 Task: Check the average views per listing of stainless steel appliances in the last 5 years.
Action: Mouse moved to (1071, 266)
Screenshot: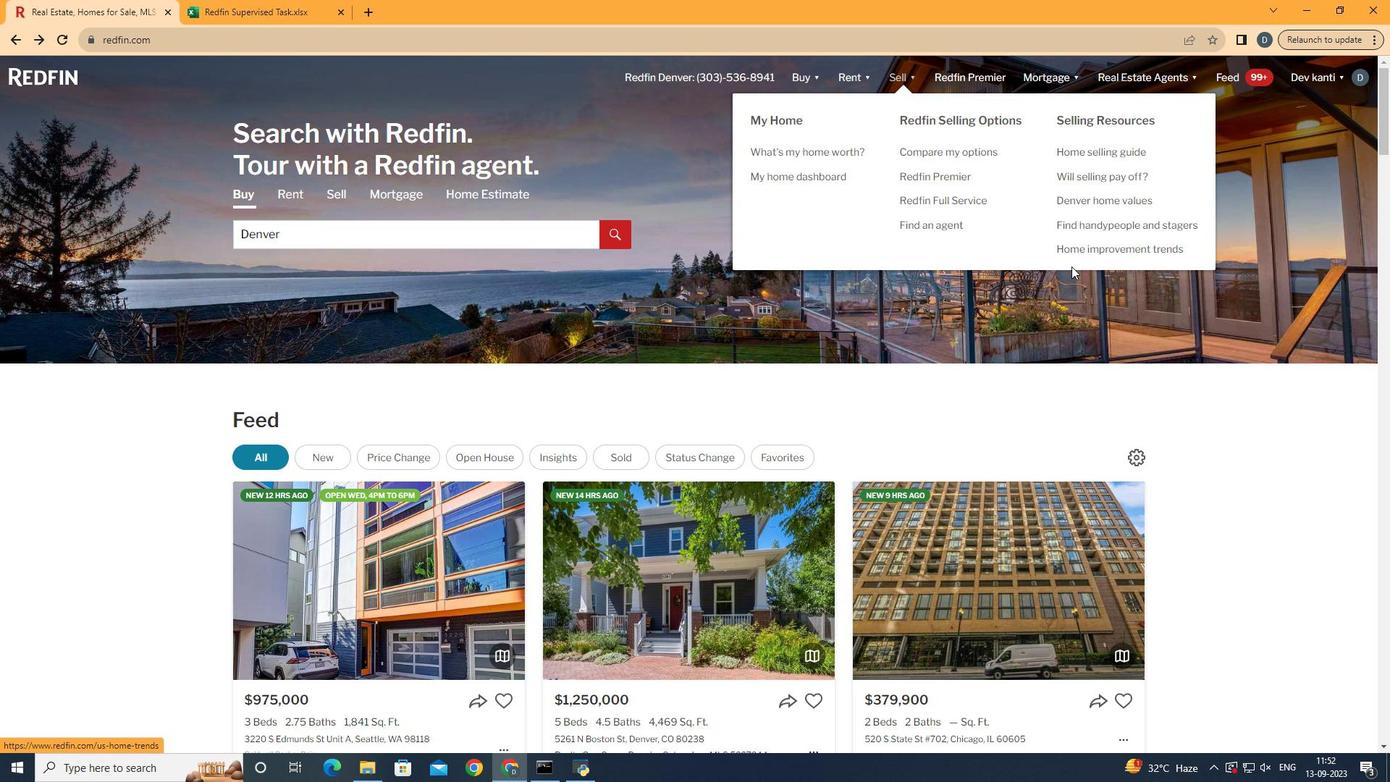 
Action: Mouse pressed left at (1071, 266)
Screenshot: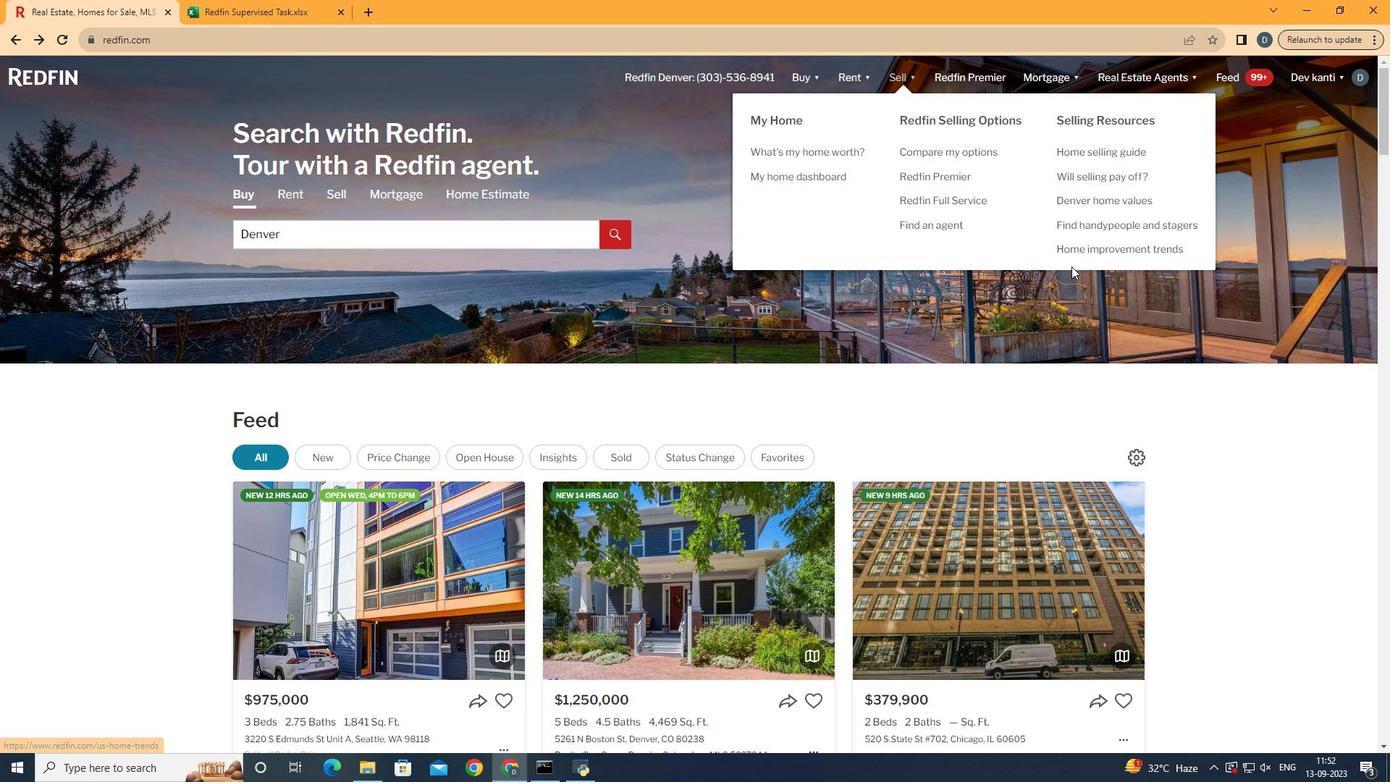 
Action: Mouse moved to (1088, 254)
Screenshot: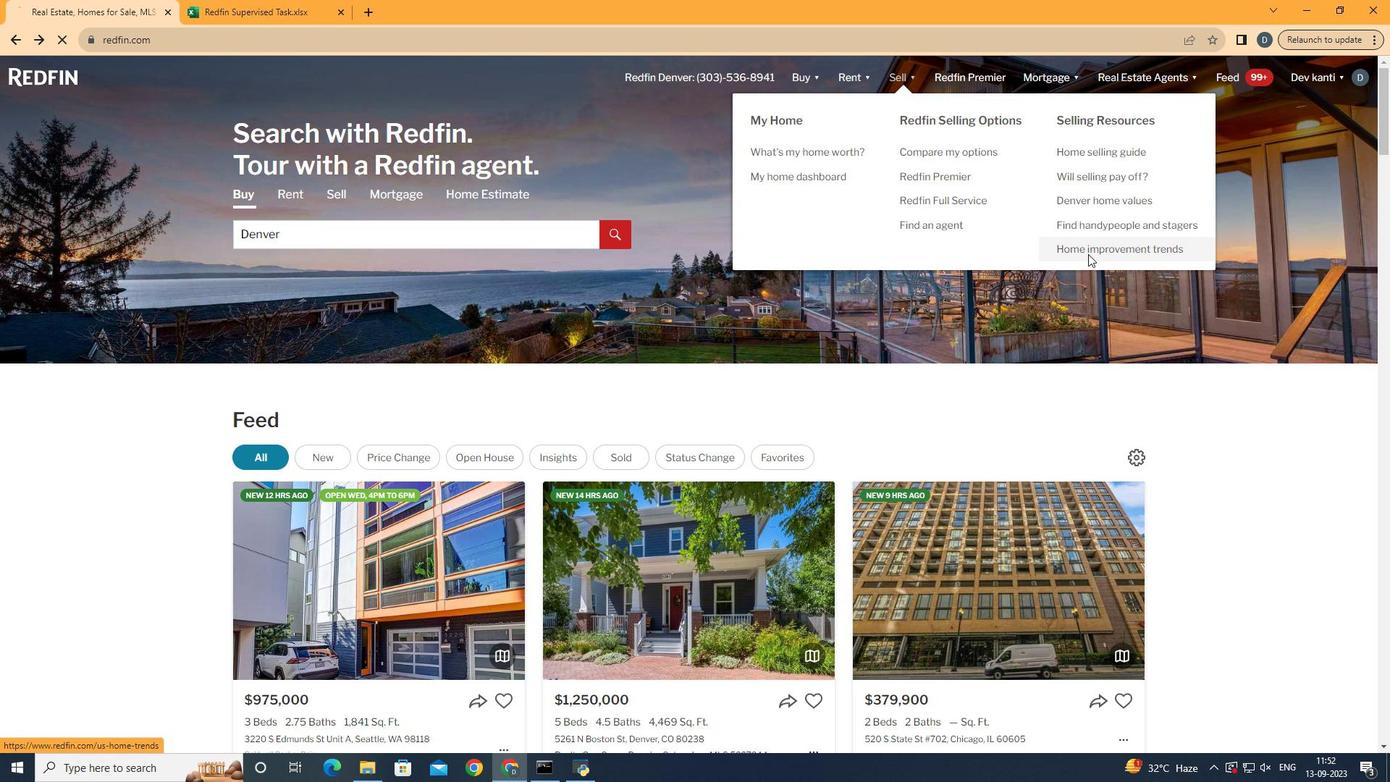 
Action: Mouse pressed left at (1088, 254)
Screenshot: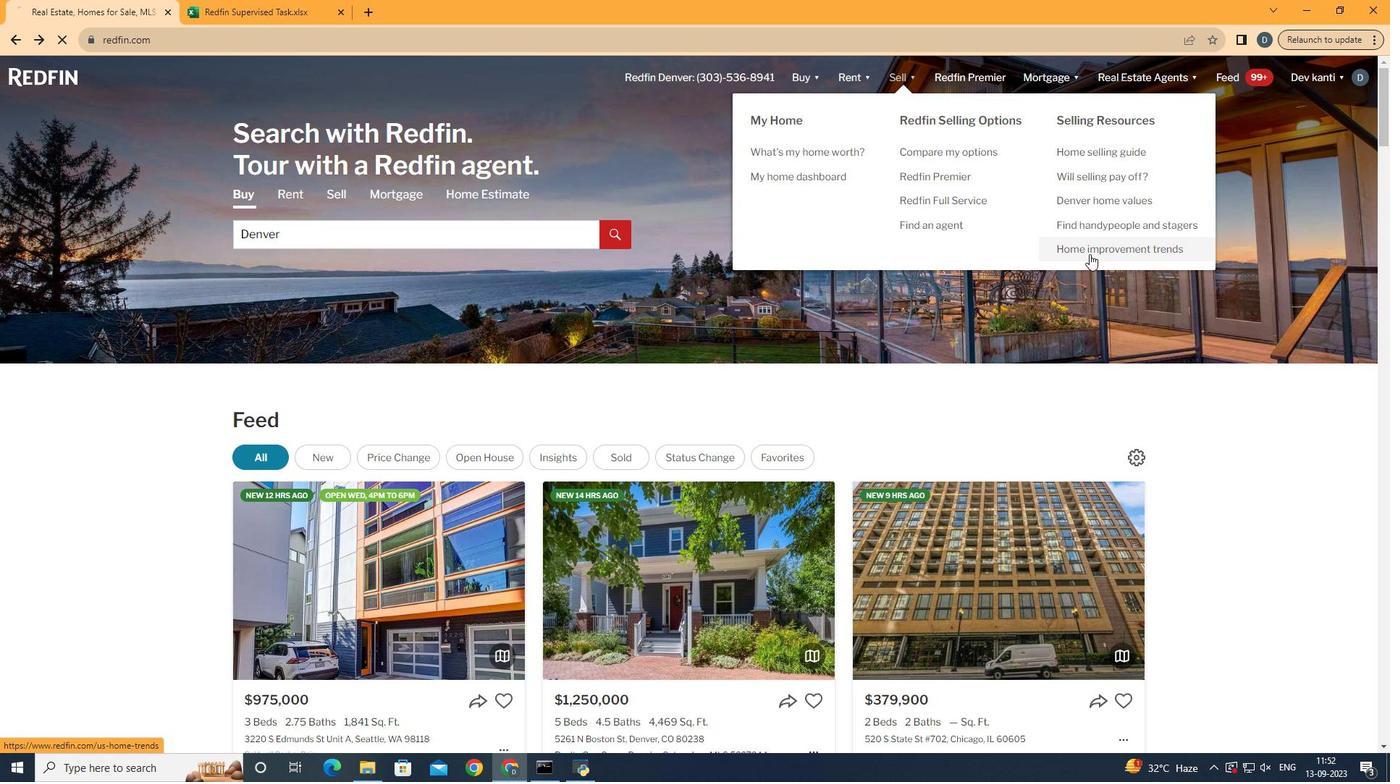 
Action: Mouse moved to (367, 275)
Screenshot: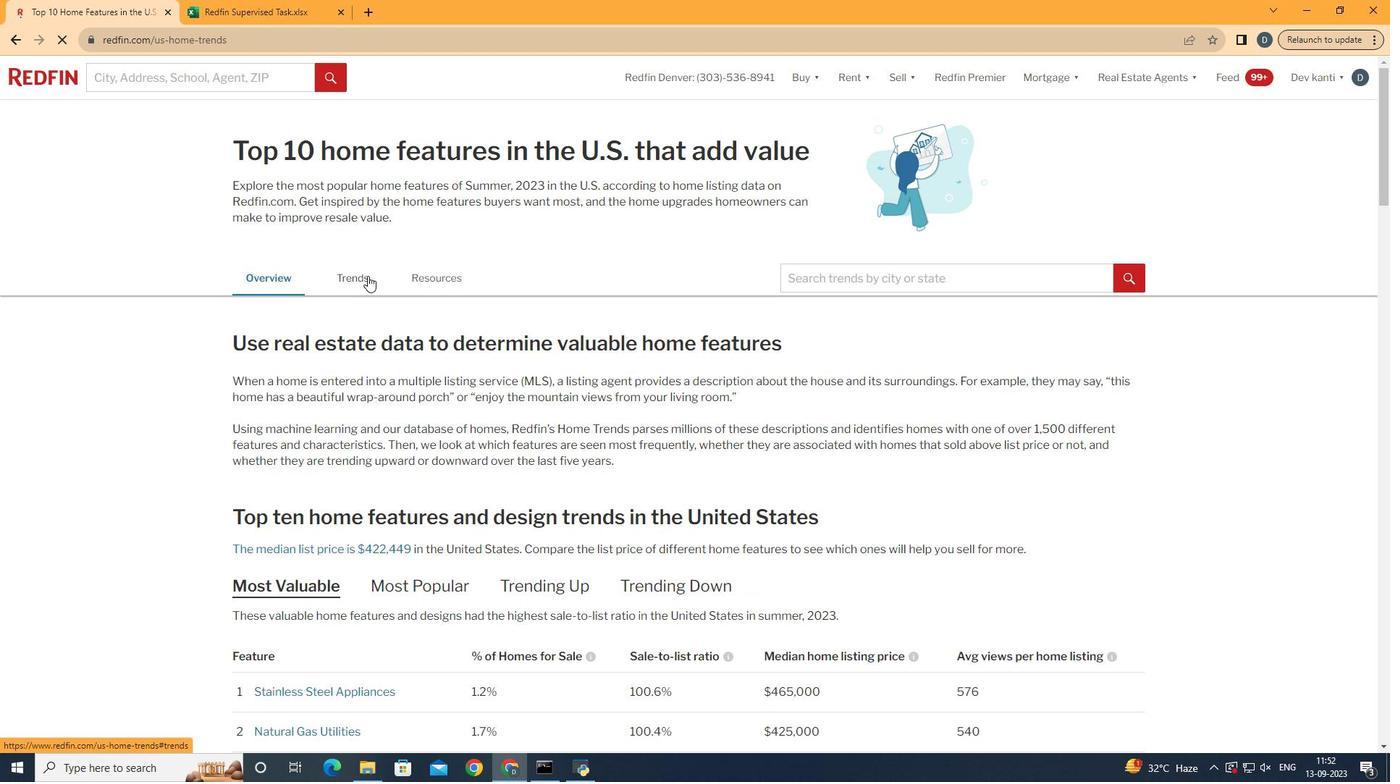 
Action: Mouse pressed left at (367, 275)
Screenshot: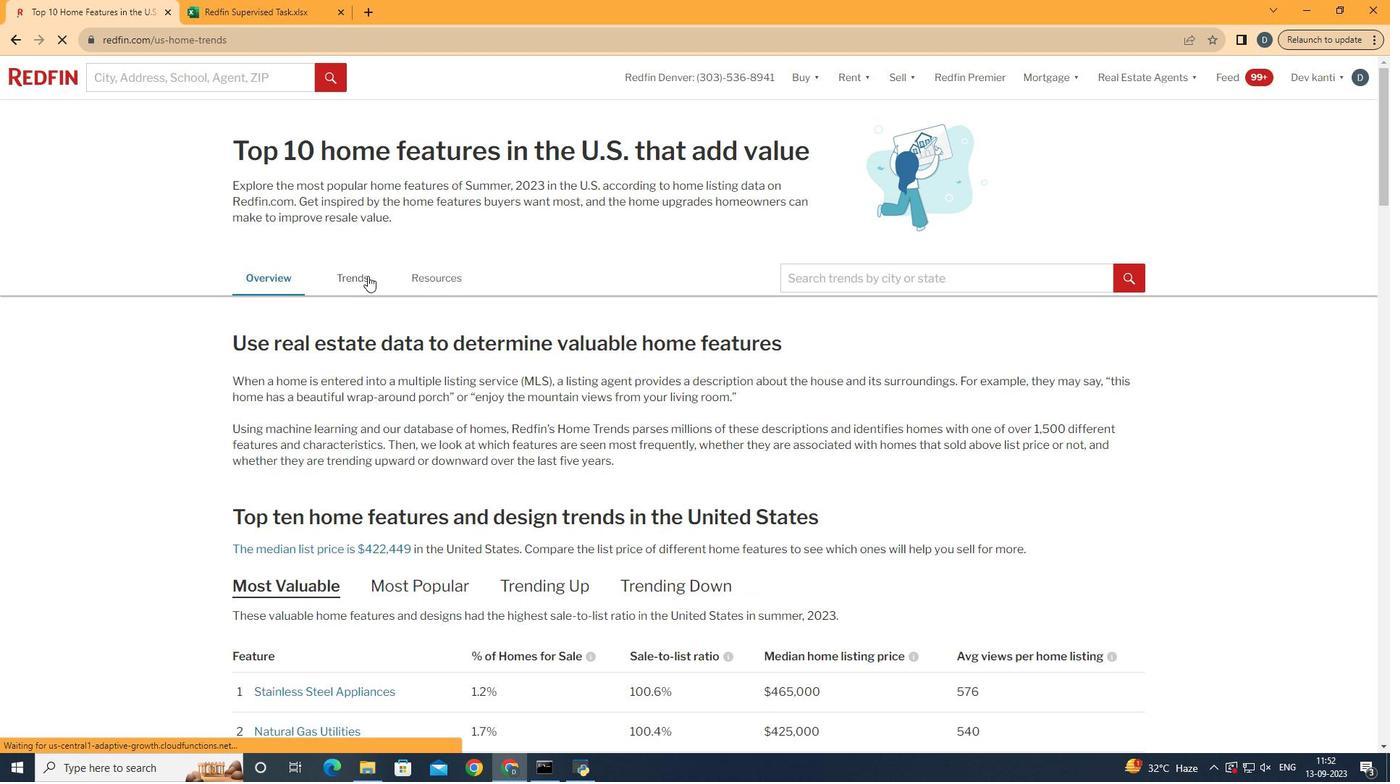 
Action: Mouse moved to (464, 393)
Screenshot: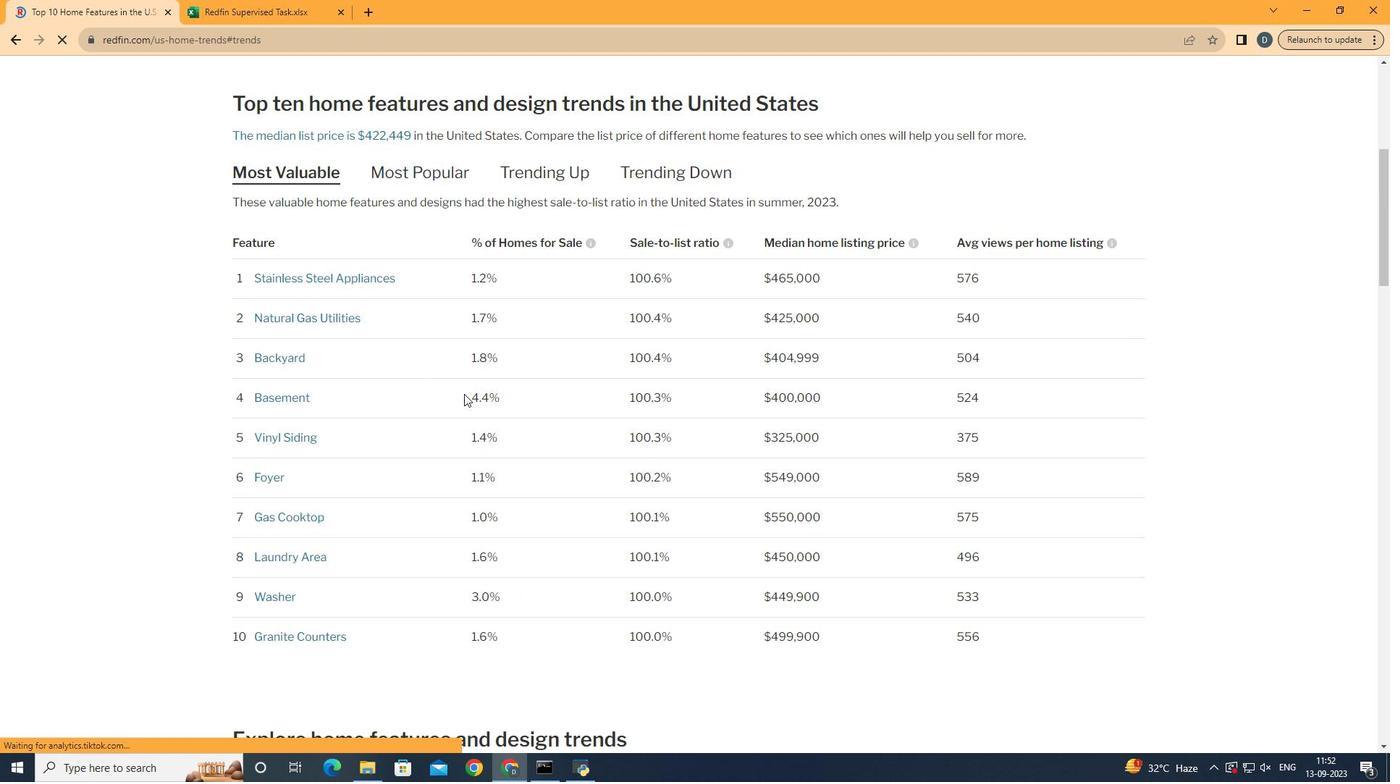 
Action: Mouse scrolled (464, 393) with delta (0, 0)
Screenshot: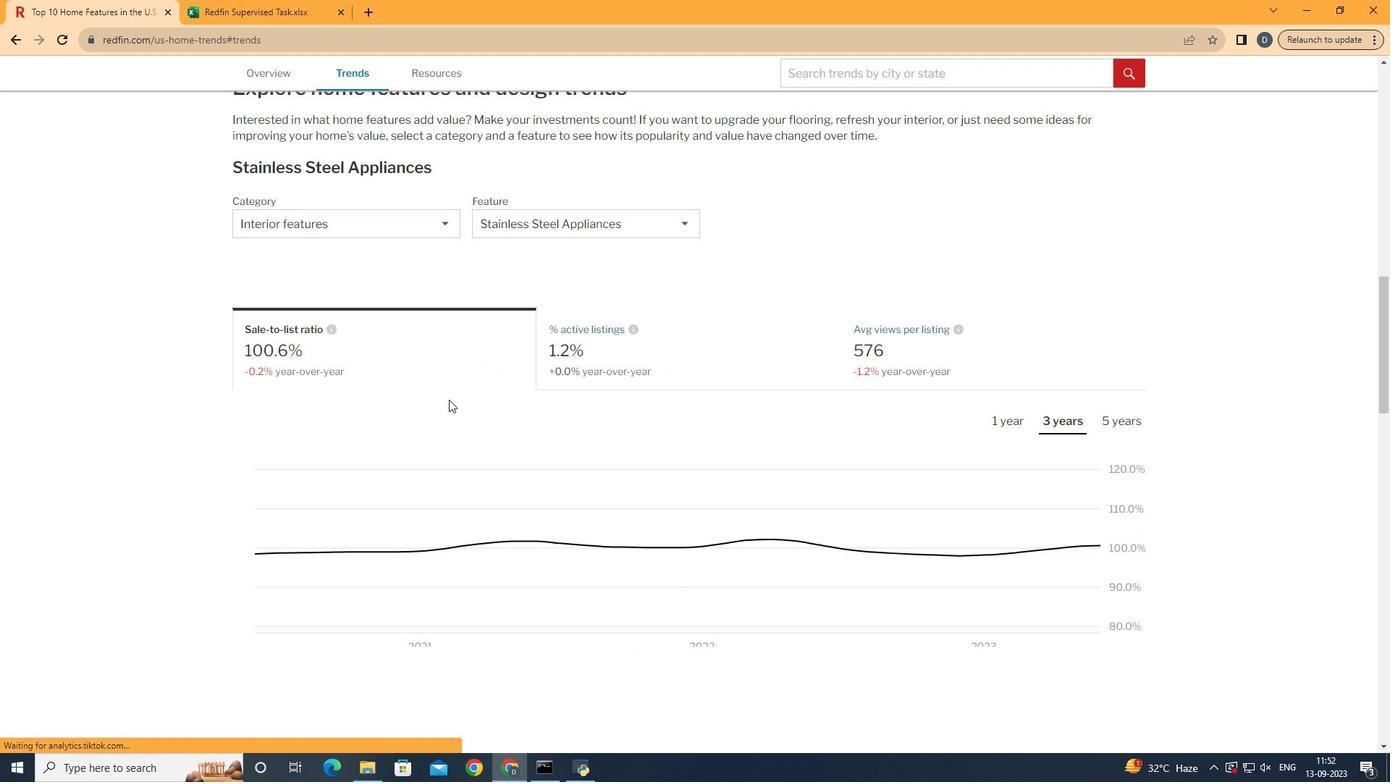
Action: Mouse scrolled (464, 393) with delta (0, 0)
Screenshot: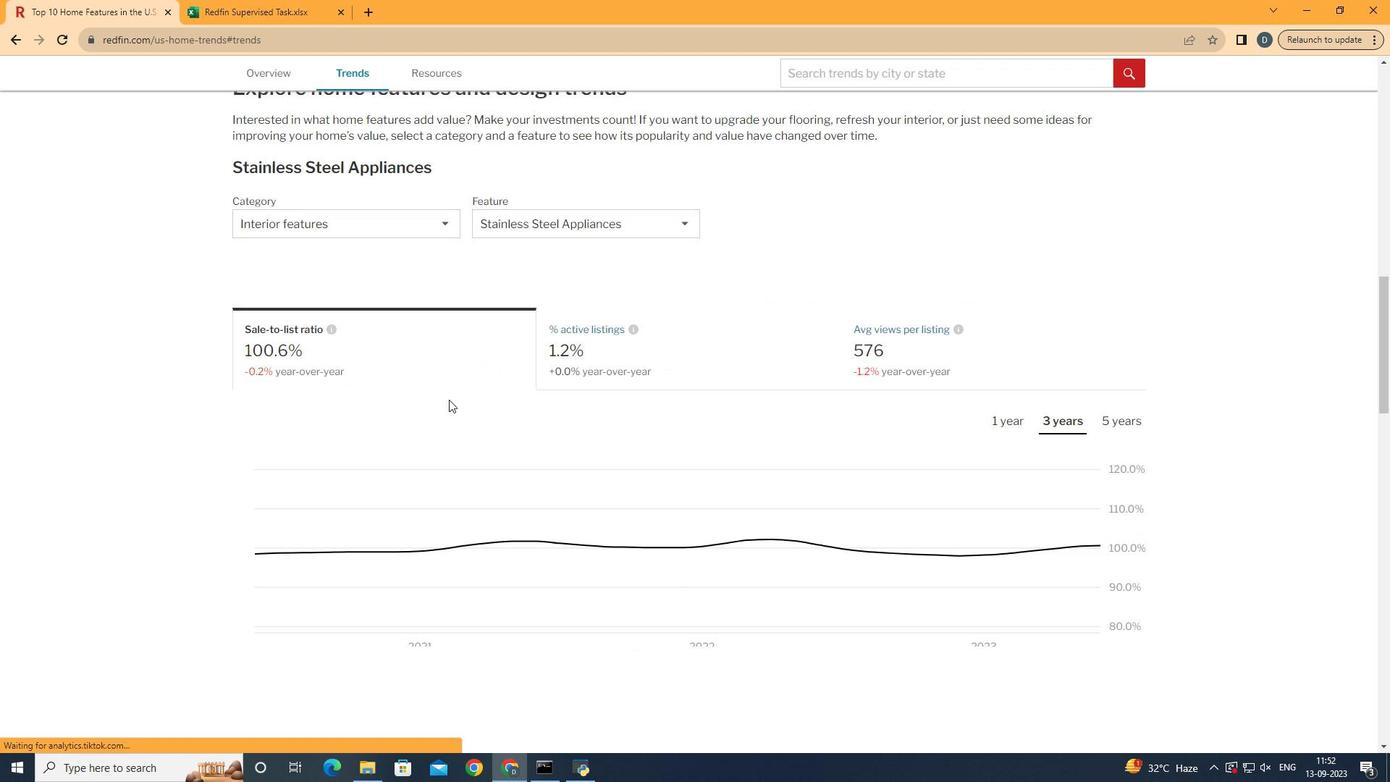 
Action: Mouse scrolled (464, 393) with delta (0, 0)
Screenshot: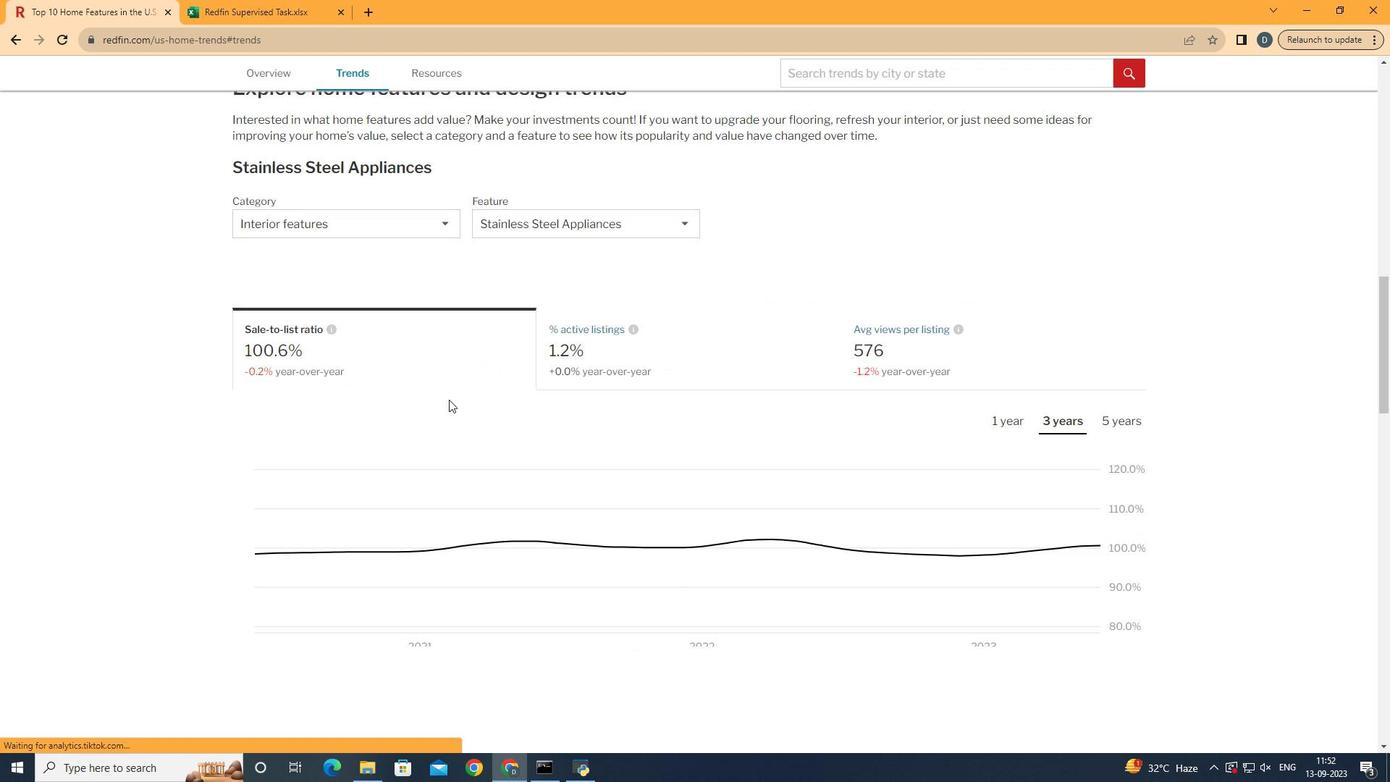 
Action: Mouse scrolled (464, 393) with delta (0, 0)
Screenshot: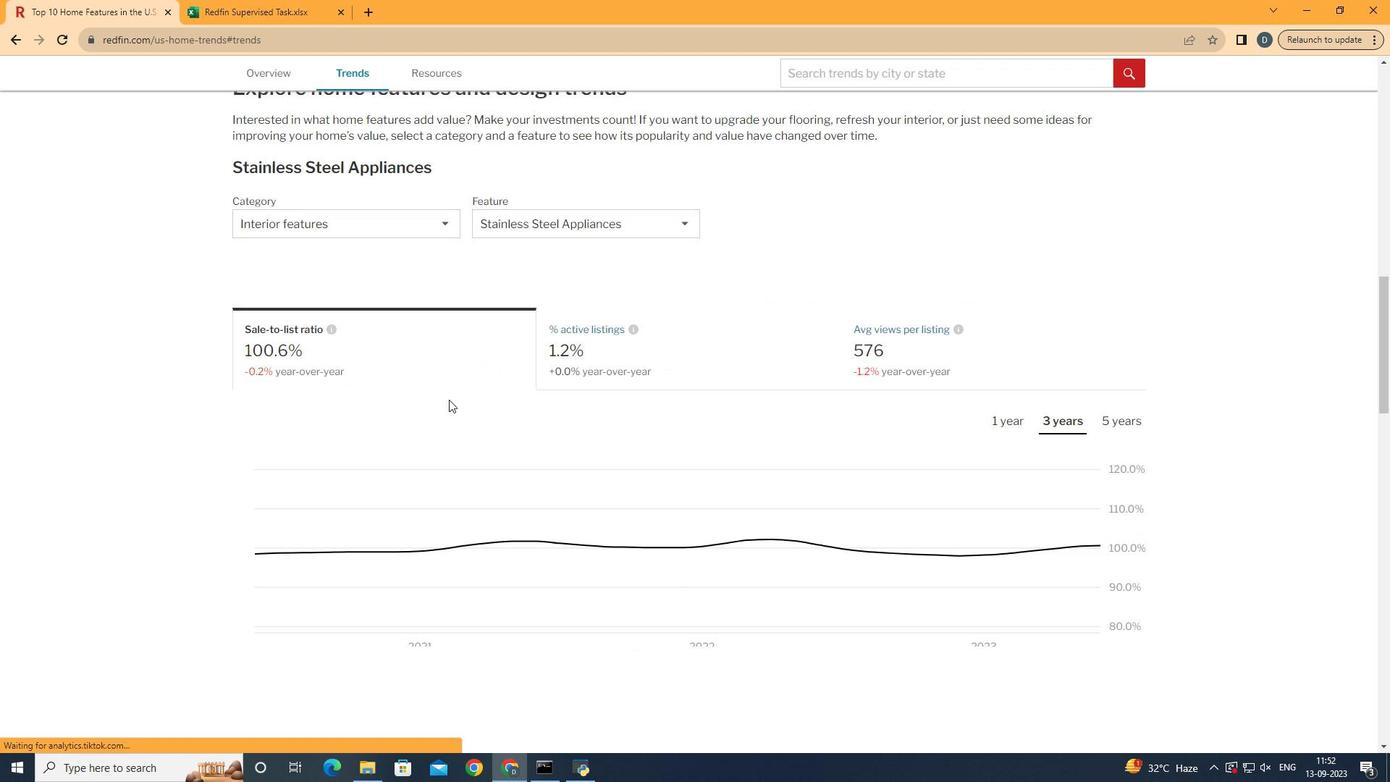 
Action: Mouse scrolled (464, 393) with delta (0, 0)
Screenshot: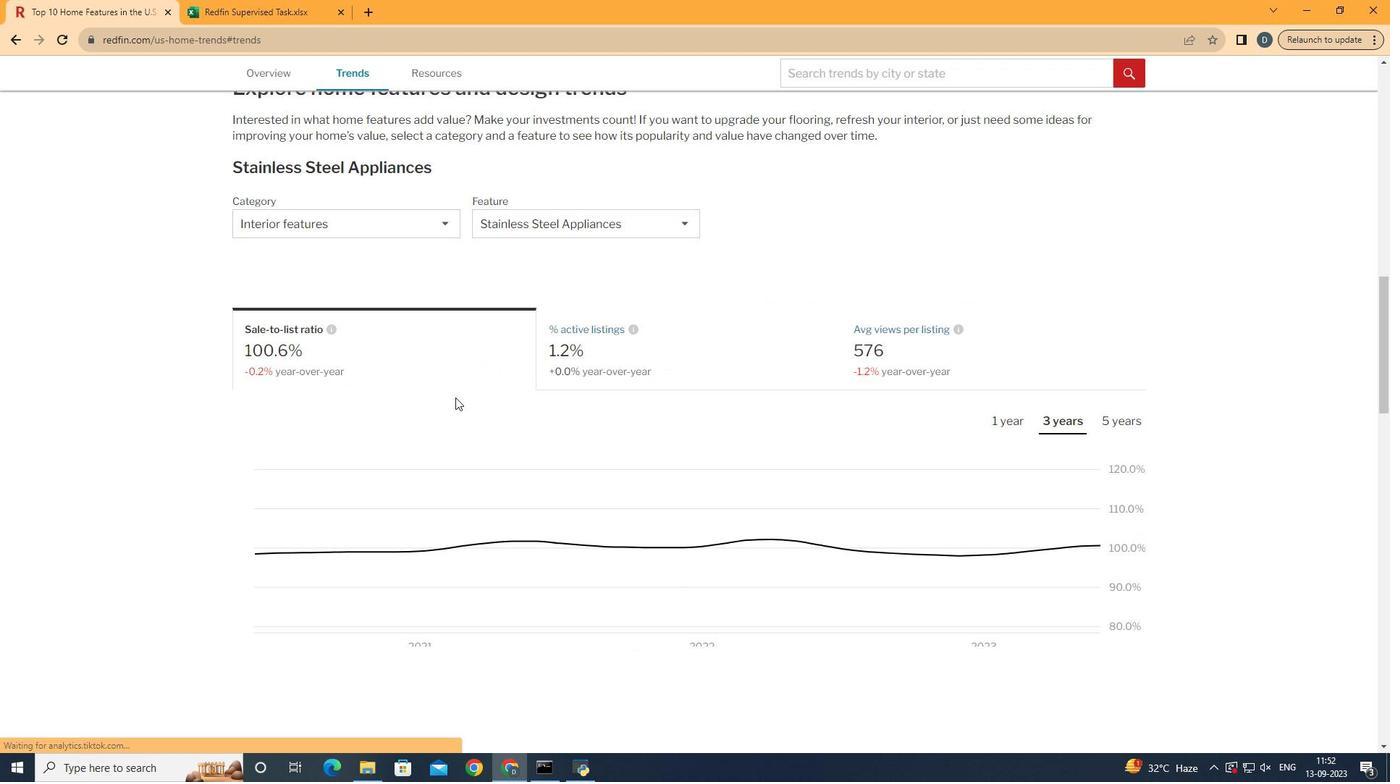 
Action: Mouse scrolled (464, 393) with delta (0, 0)
Screenshot: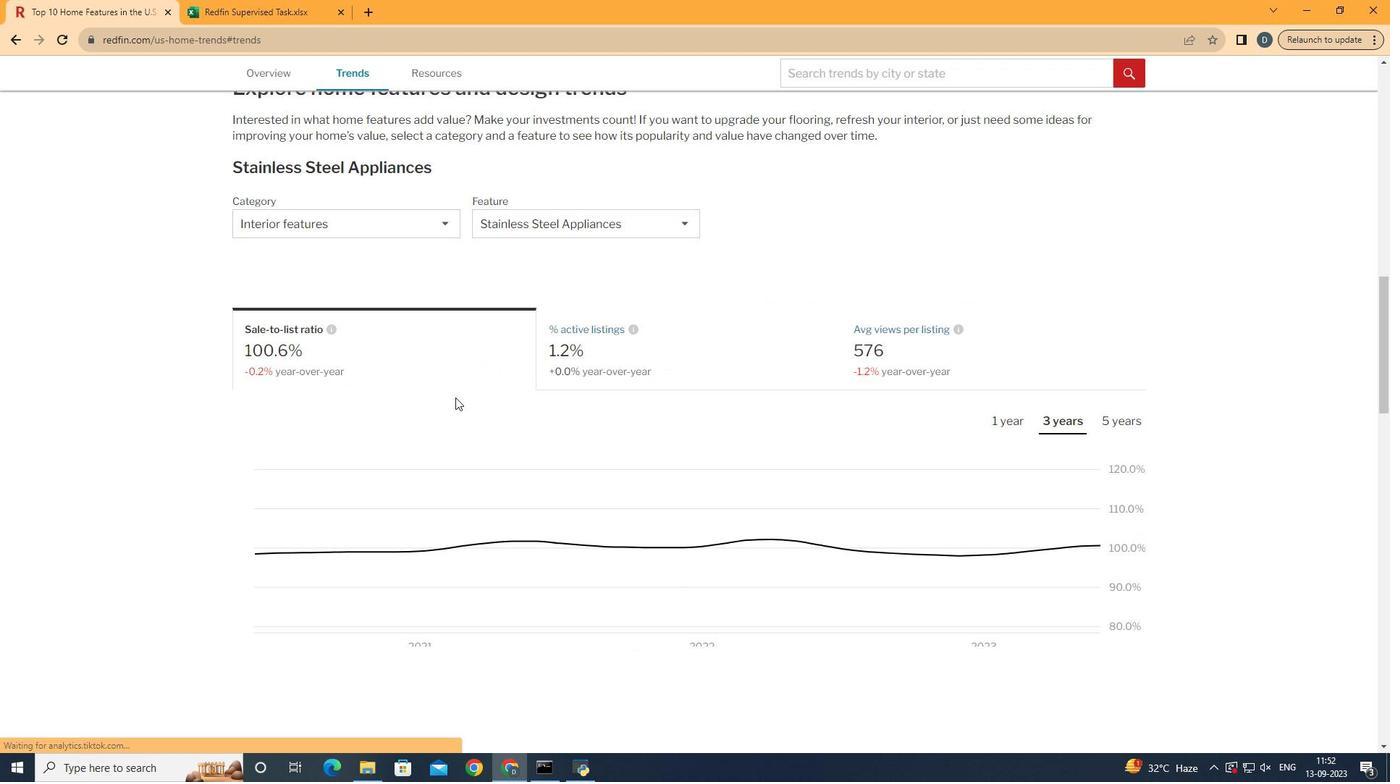 
Action: Mouse scrolled (464, 393) with delta (0, 0)
Screenshot: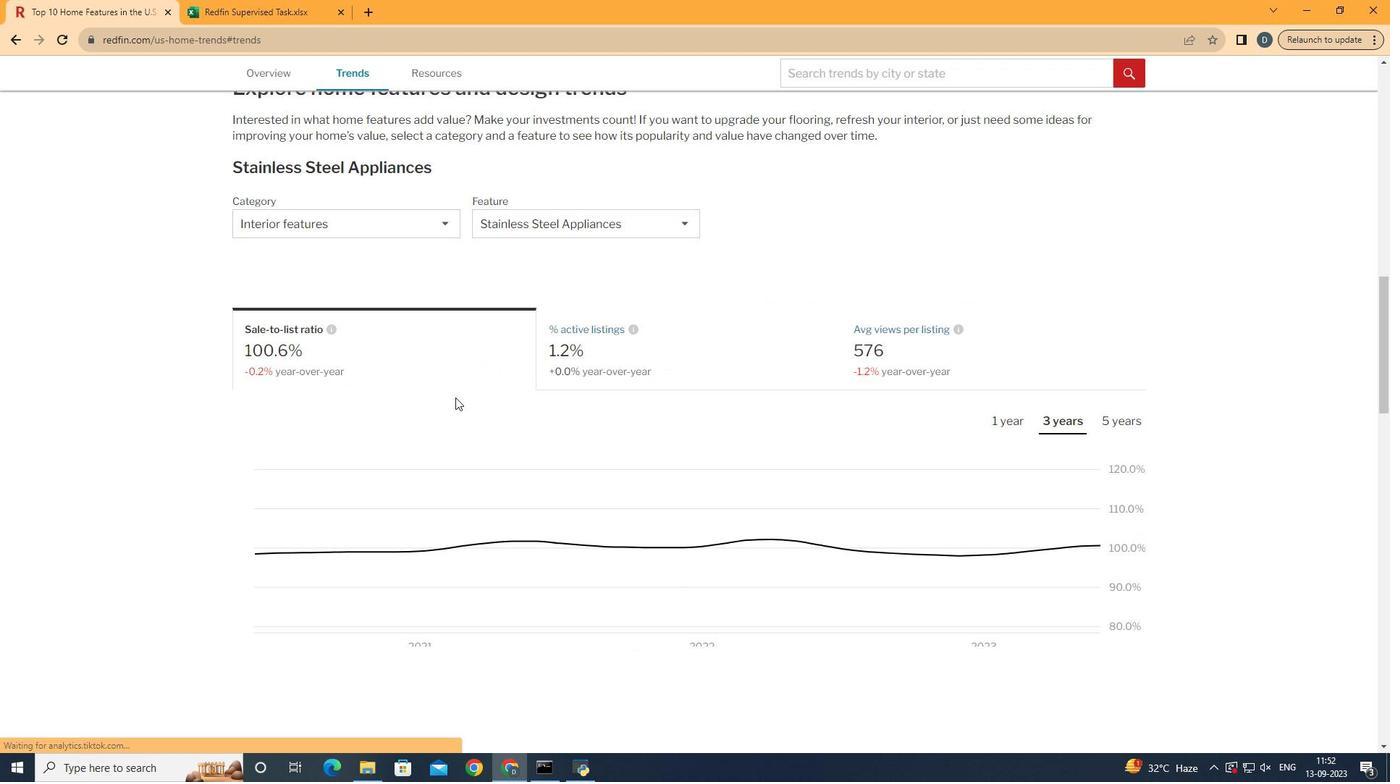 
Action: Mouse scrolled (464, 393) with delta (0, 0)
Screenshot: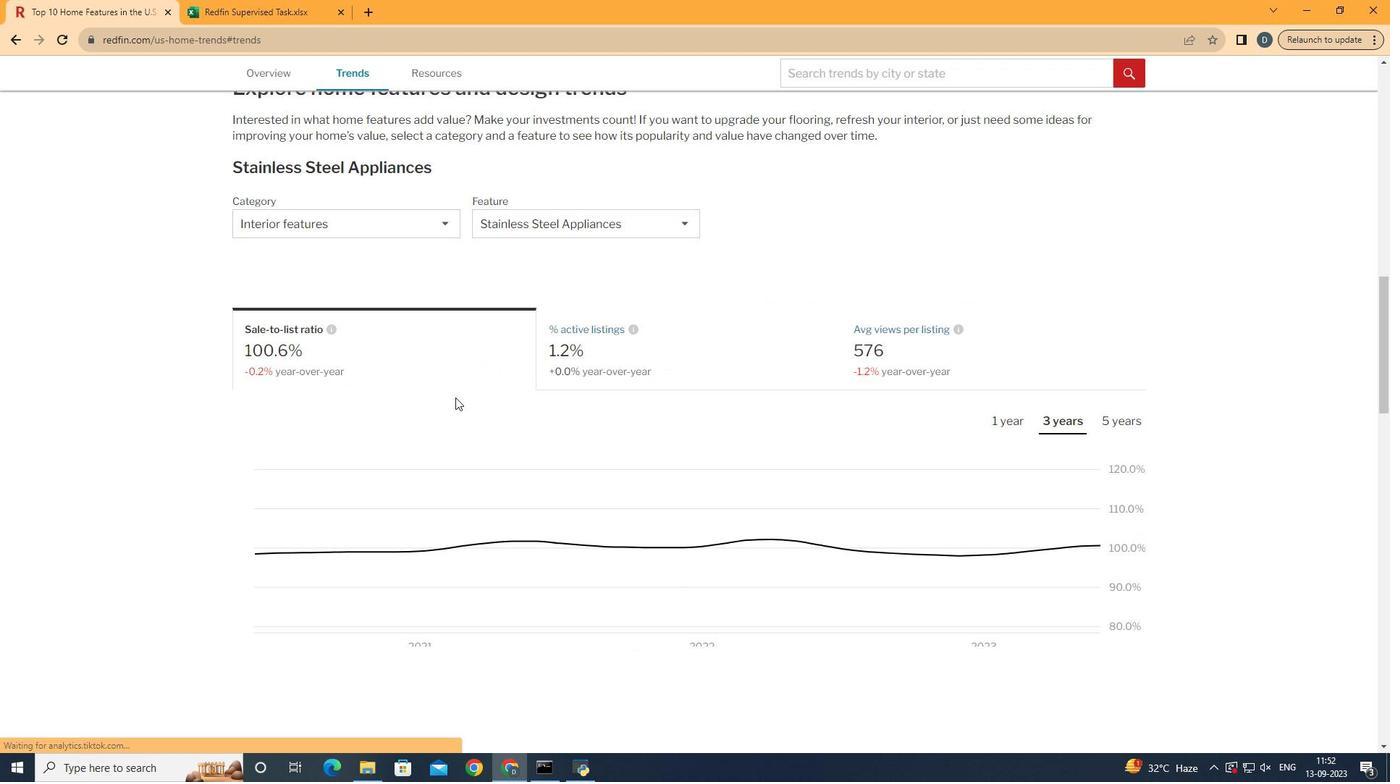 
Action: Mouse scrolled (464, 393) with delta (0, 0)
Screenshot: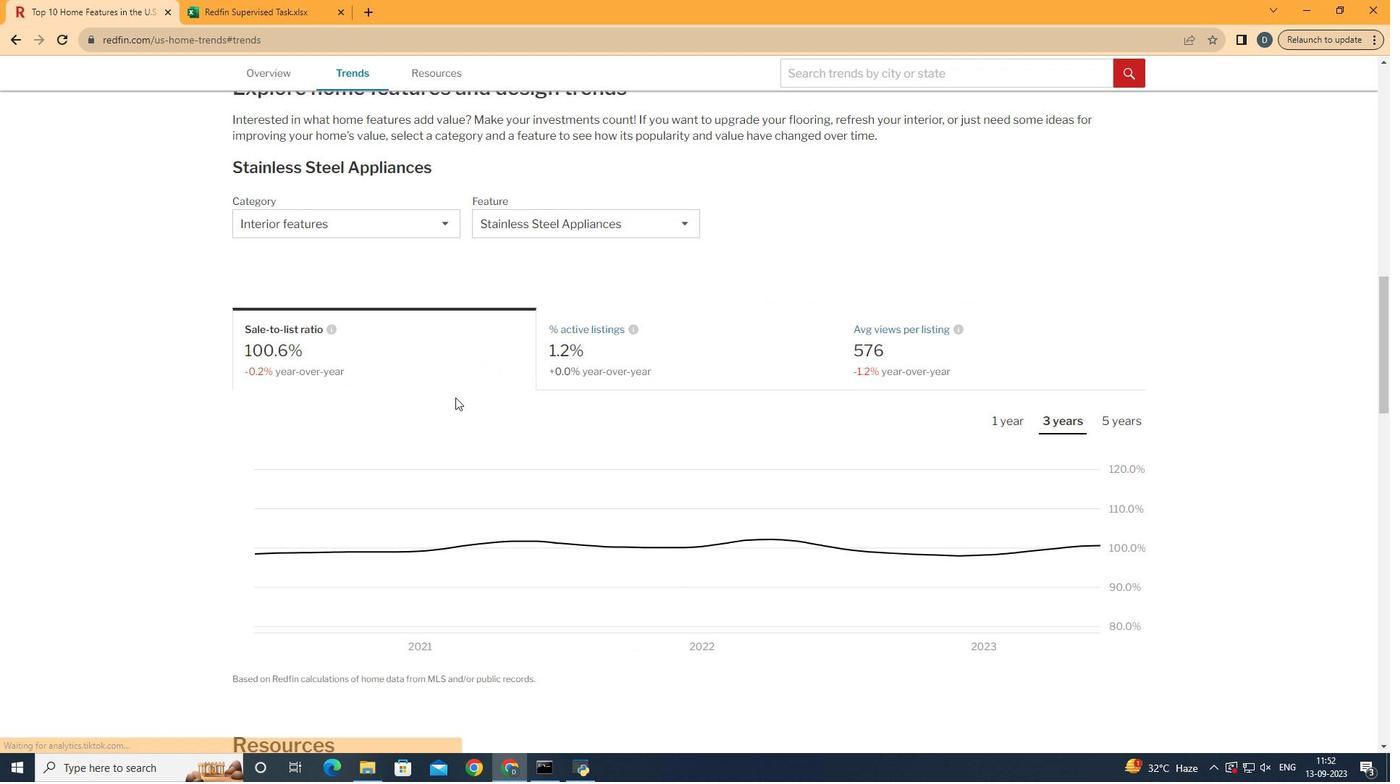 
Action: Mouse moved to (394, 215)
Screenshot: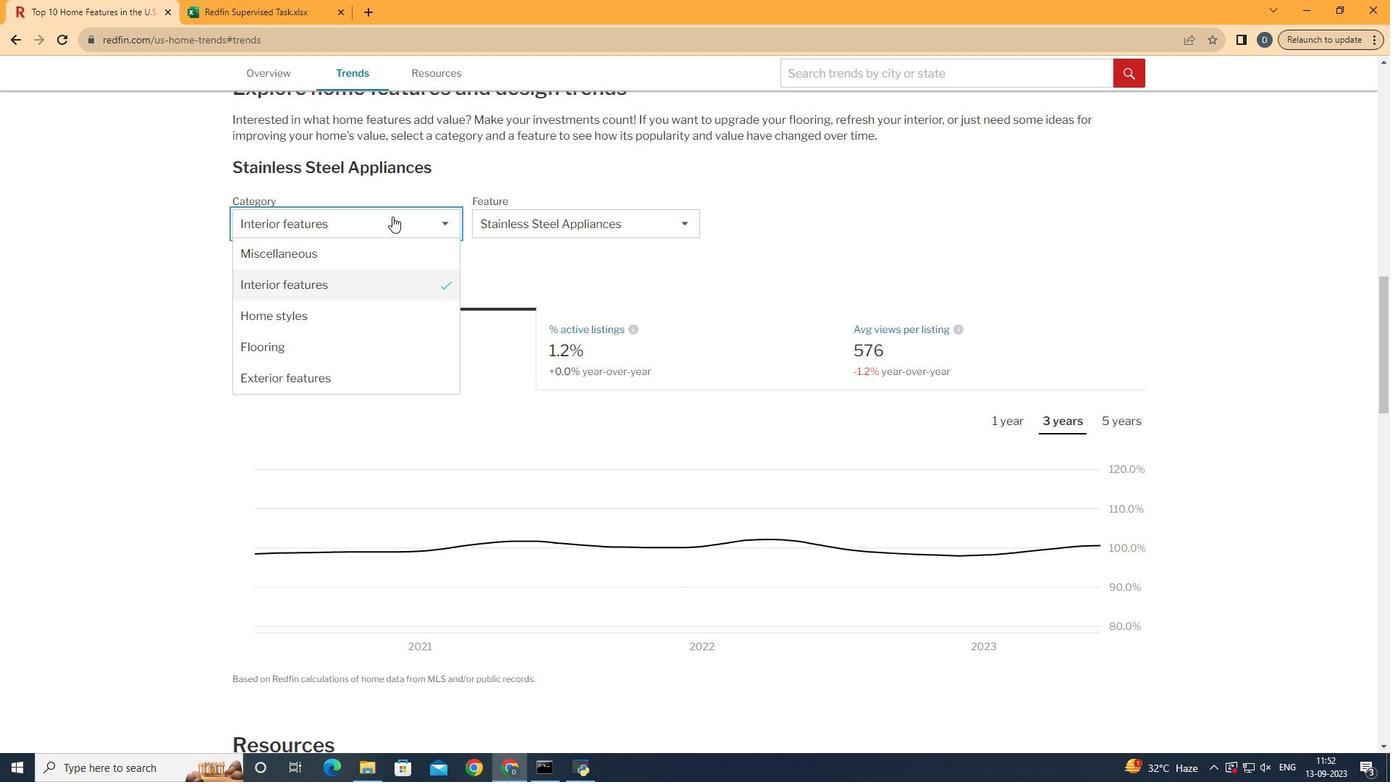 
Action: Mouse pressed left at (394, 215)
Screenshot: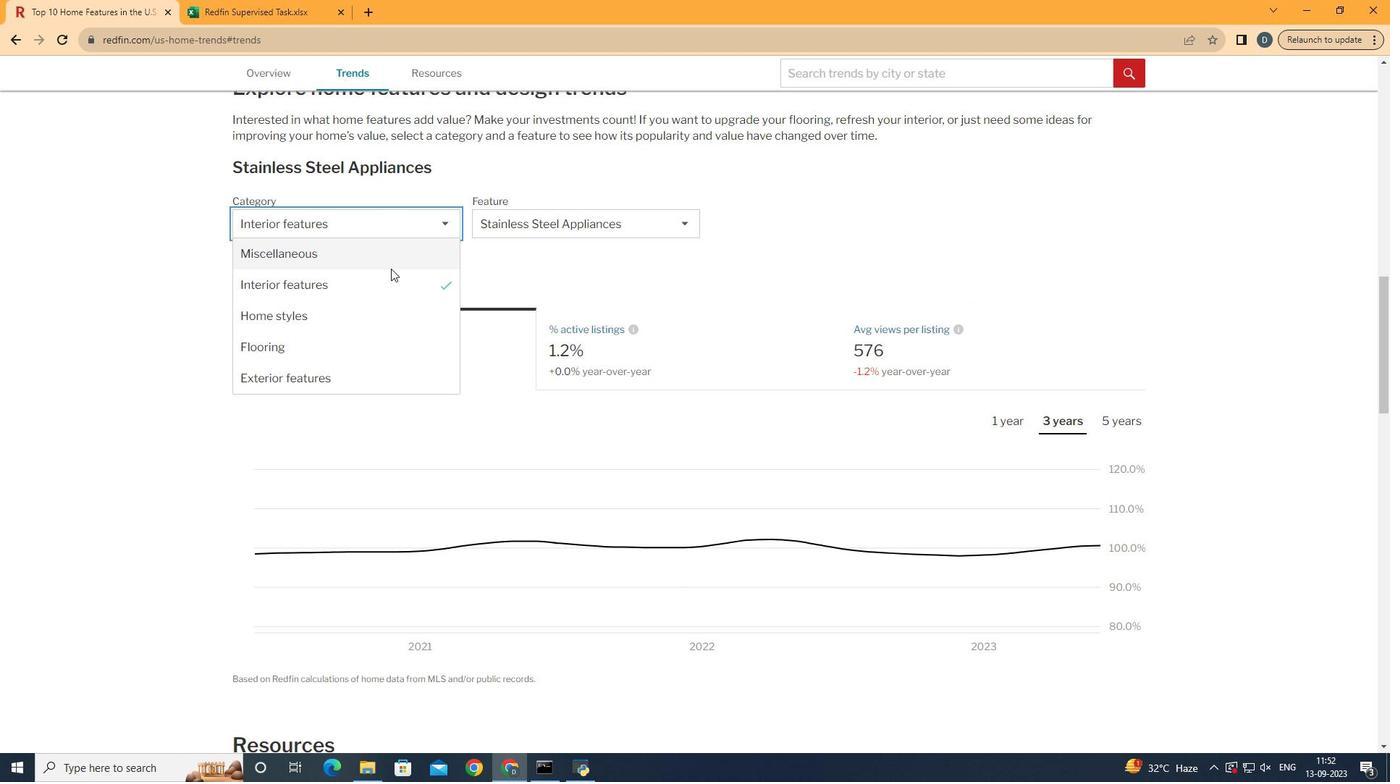 
Action: Mouse moved to (393, 286)
Screenshot: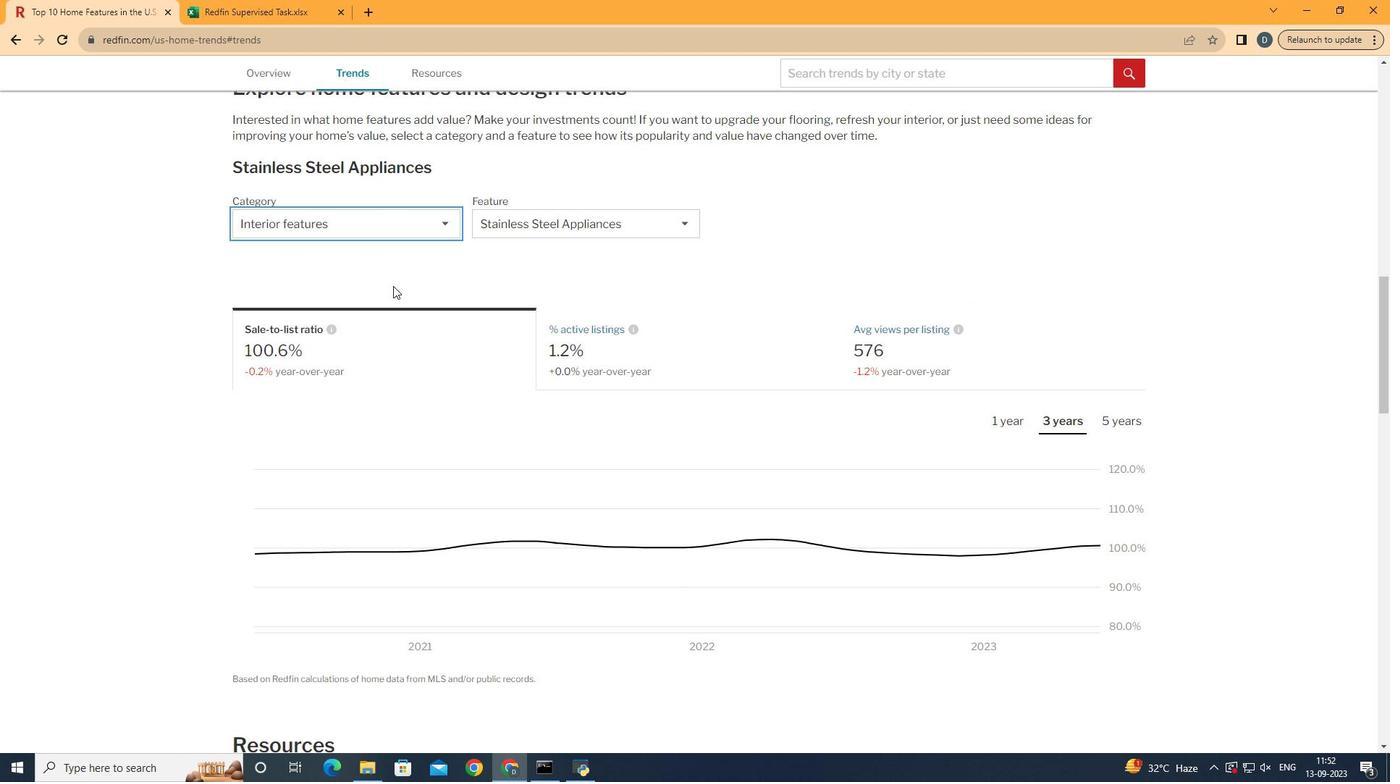 
Action: Mouse pressed left at (393, 286)
Screenshot: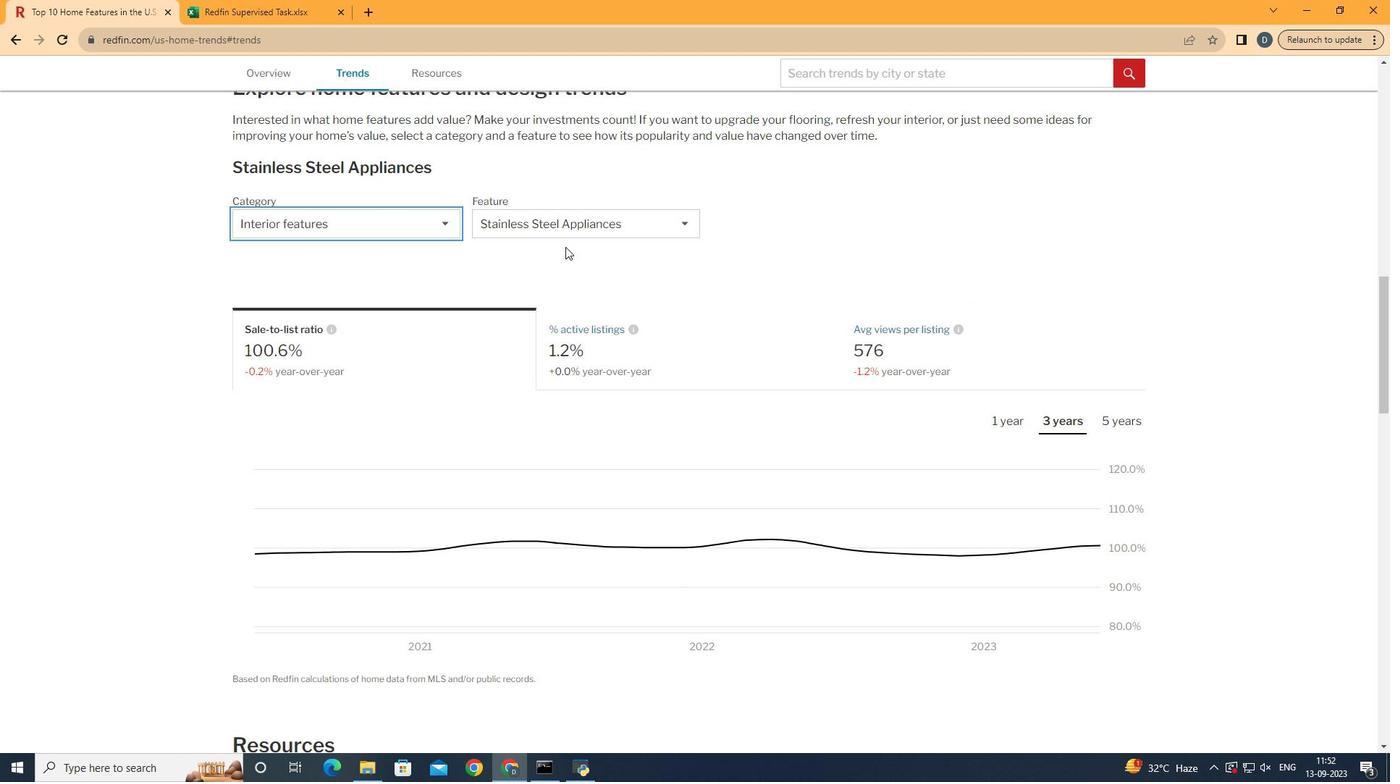 
Action: Mouse moved to (601, 236)
Screenshot: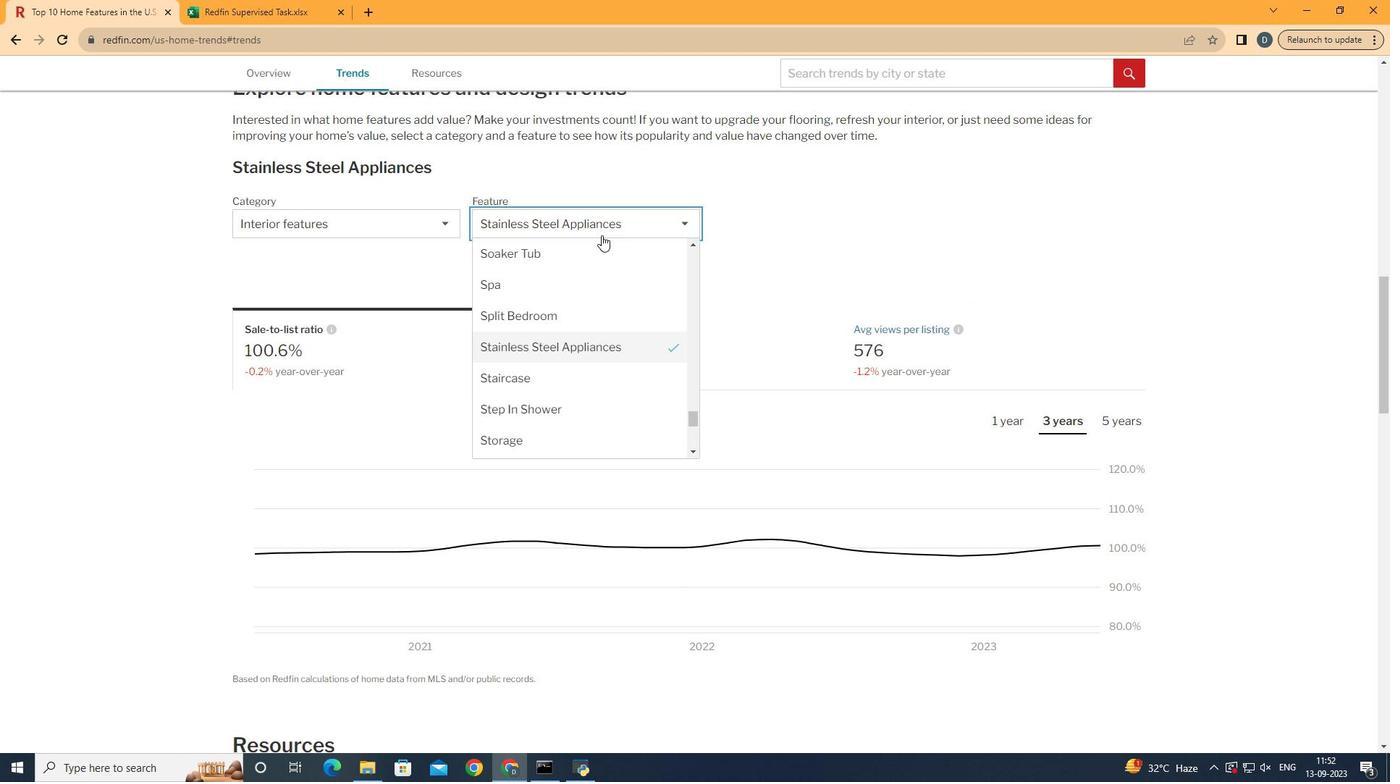 
Action: Mouse pressed left at (601, 236)
Screenshot: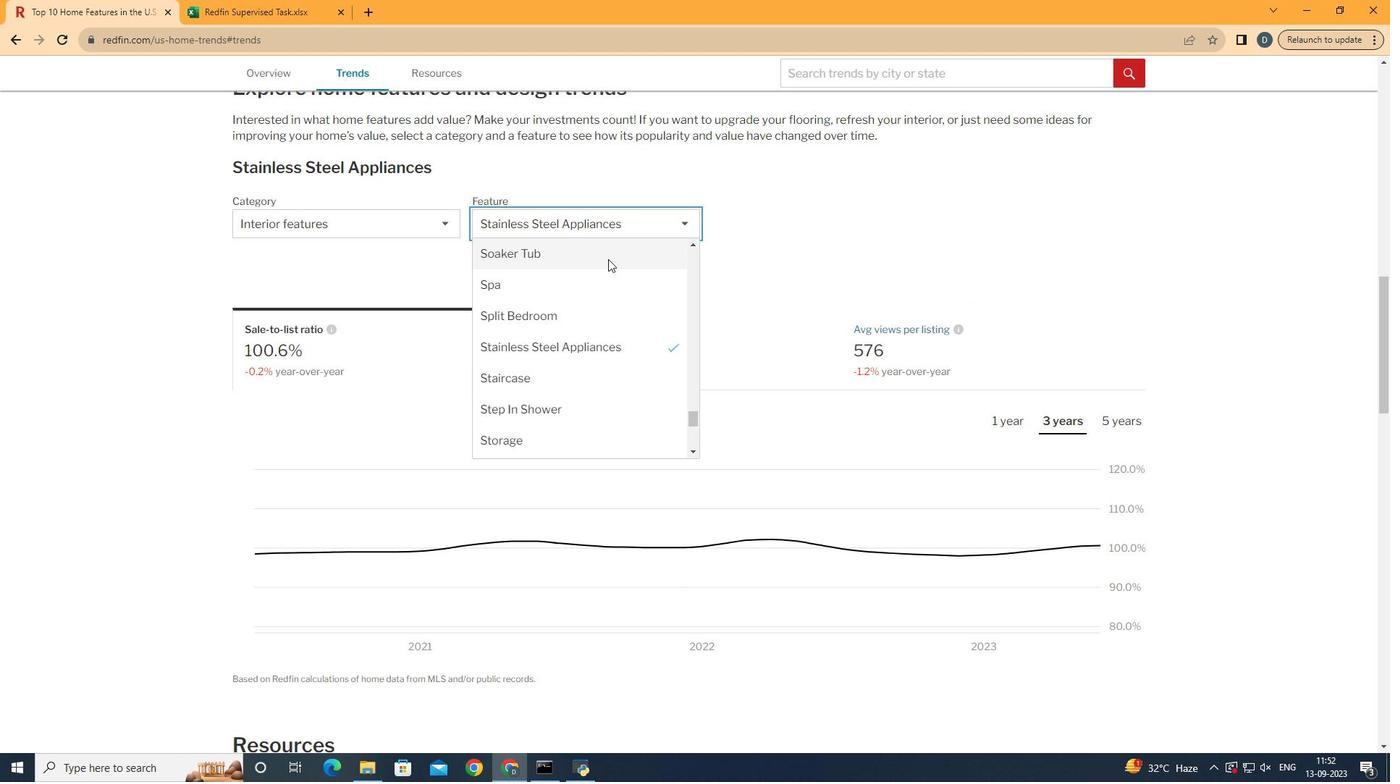 
Action: Mouse moved to (626, 341)
Screenshot: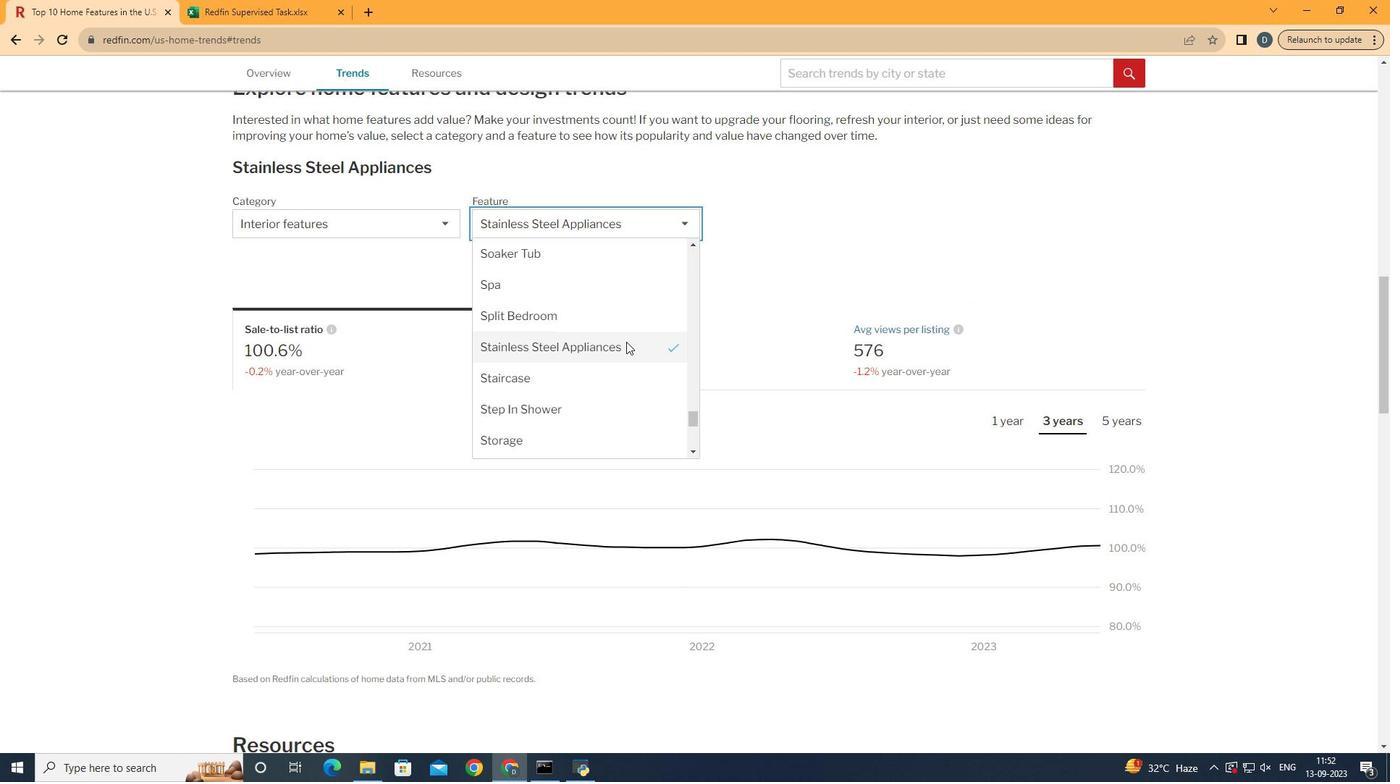 
Action: Mouse pressed left at (626, 341)
Screenshot: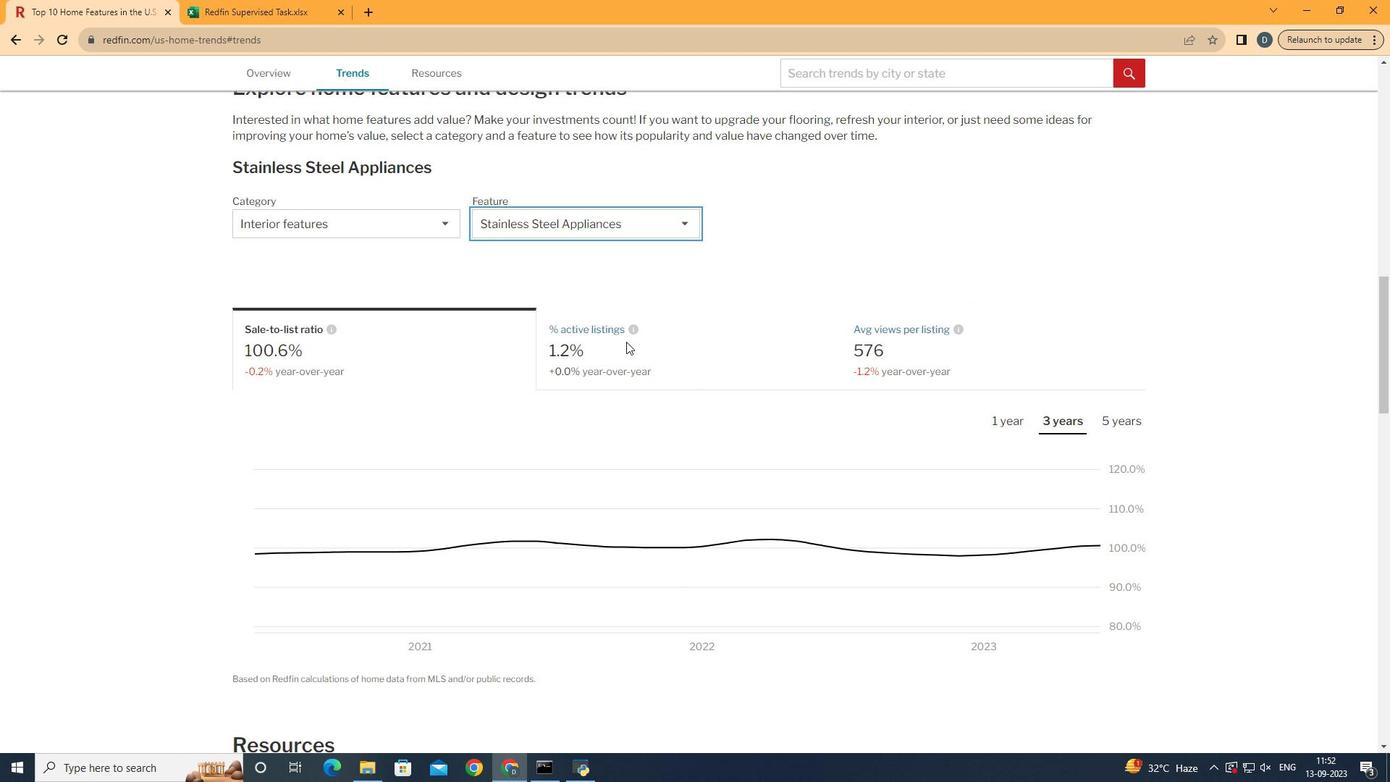 
Action: Mouse moved to (784, 252)
Screenshot: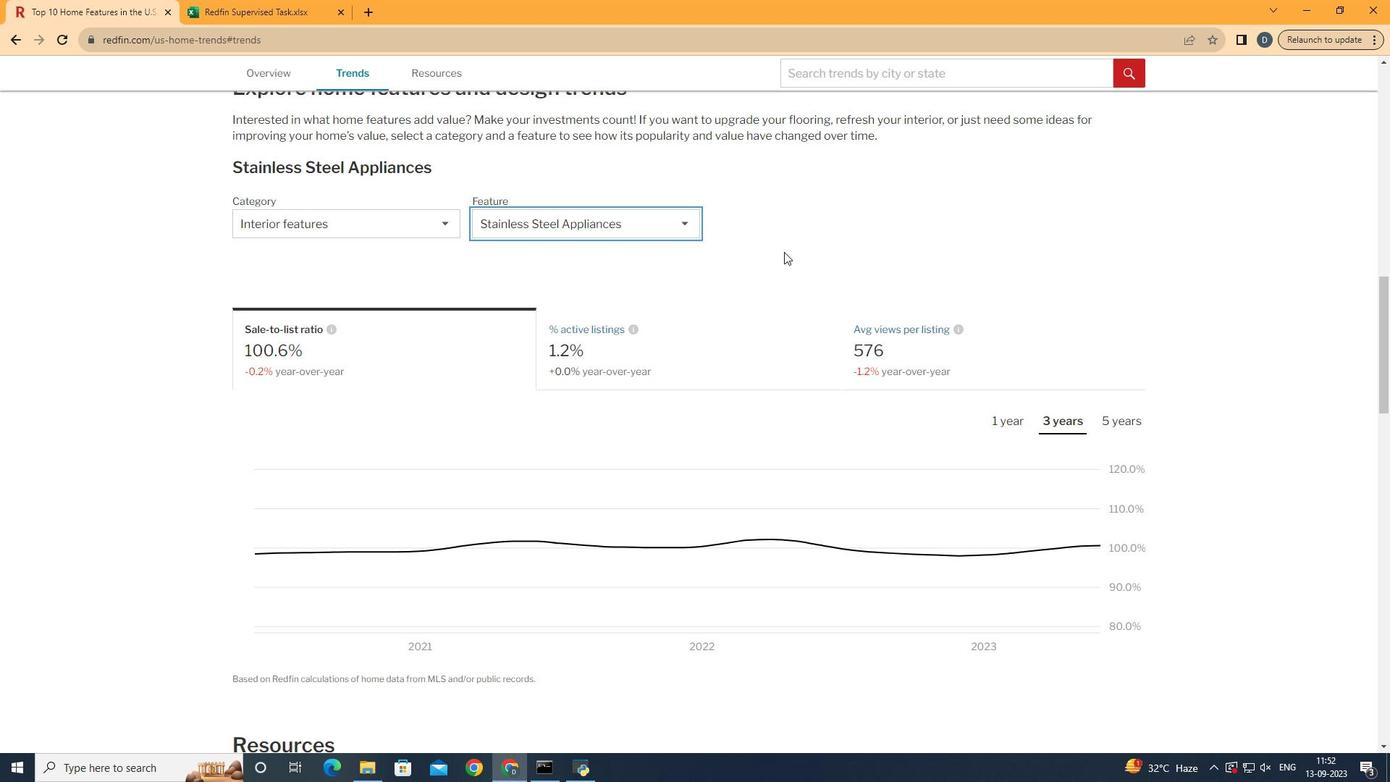 
Action: Mouse scrolled (784, 251) with delta (0, 0)
Screenshot: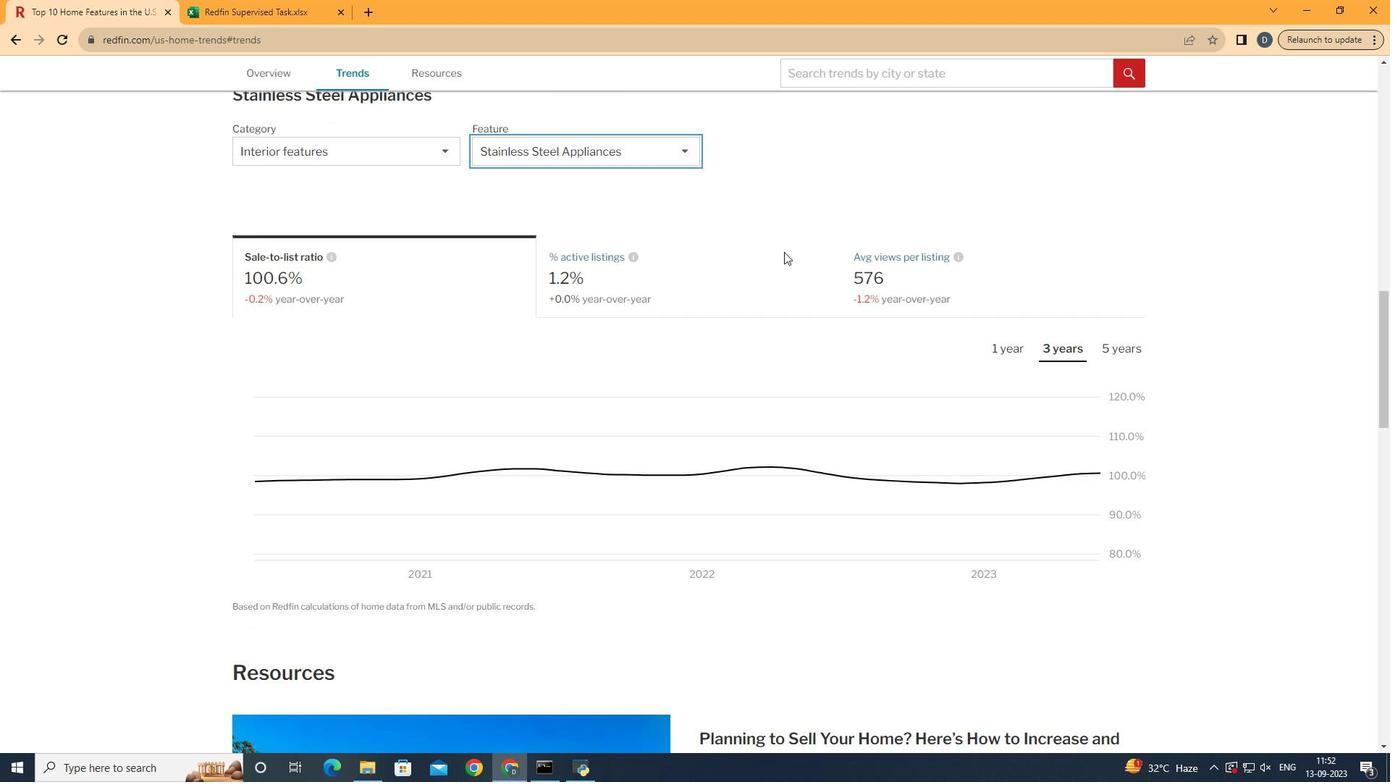 
Action: Mouse moved to (1053, 286)
Screenshot: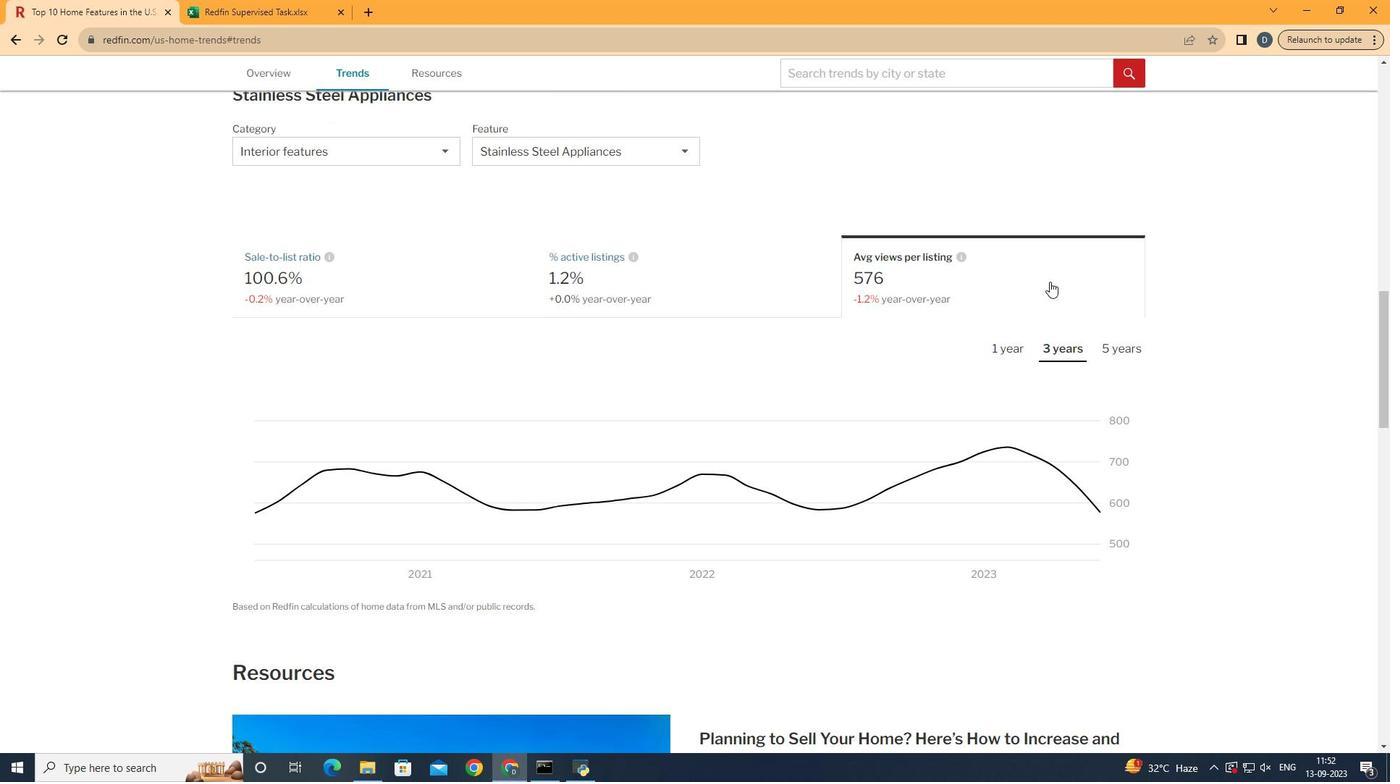 
Action: Mouse pressed left at (1053, 286)
Screenshot: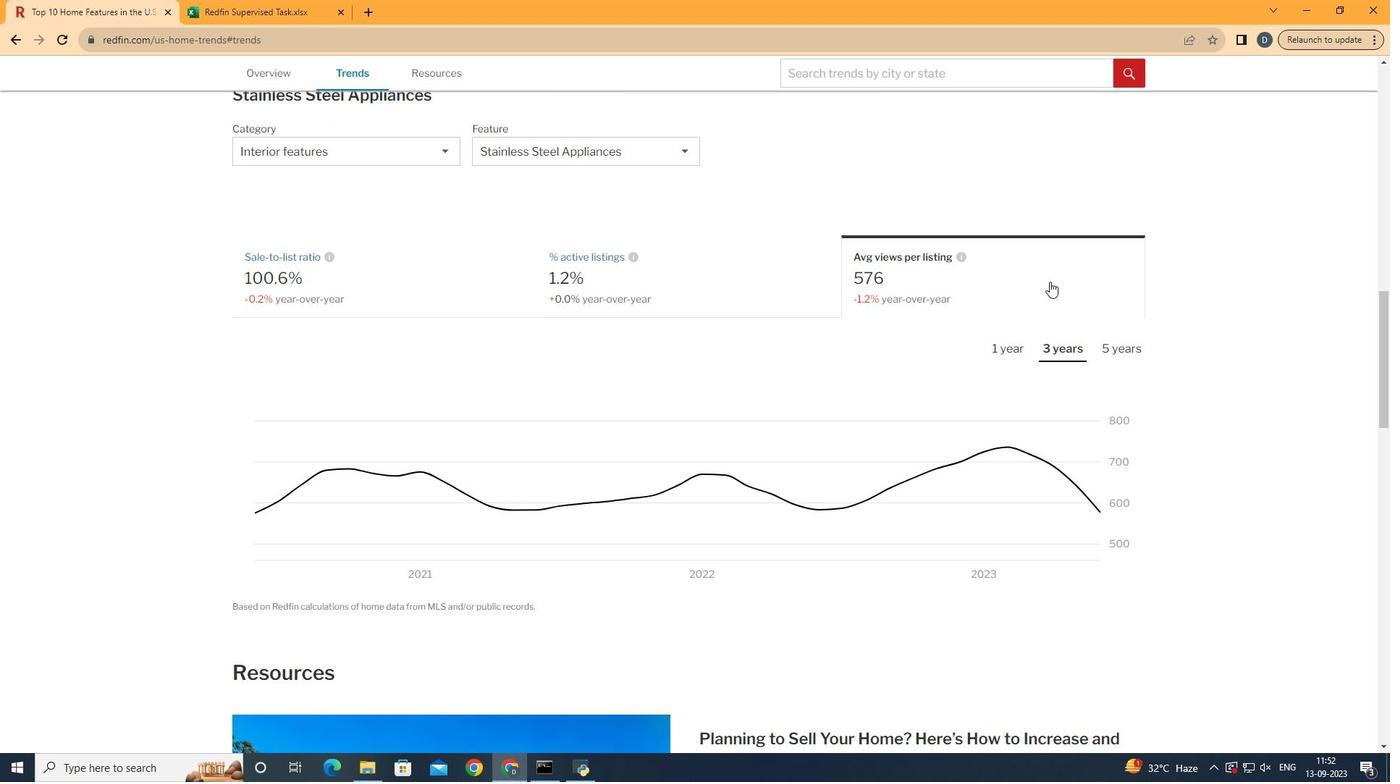 
Action: Mouse moved to (1122, 354)
Screenshot: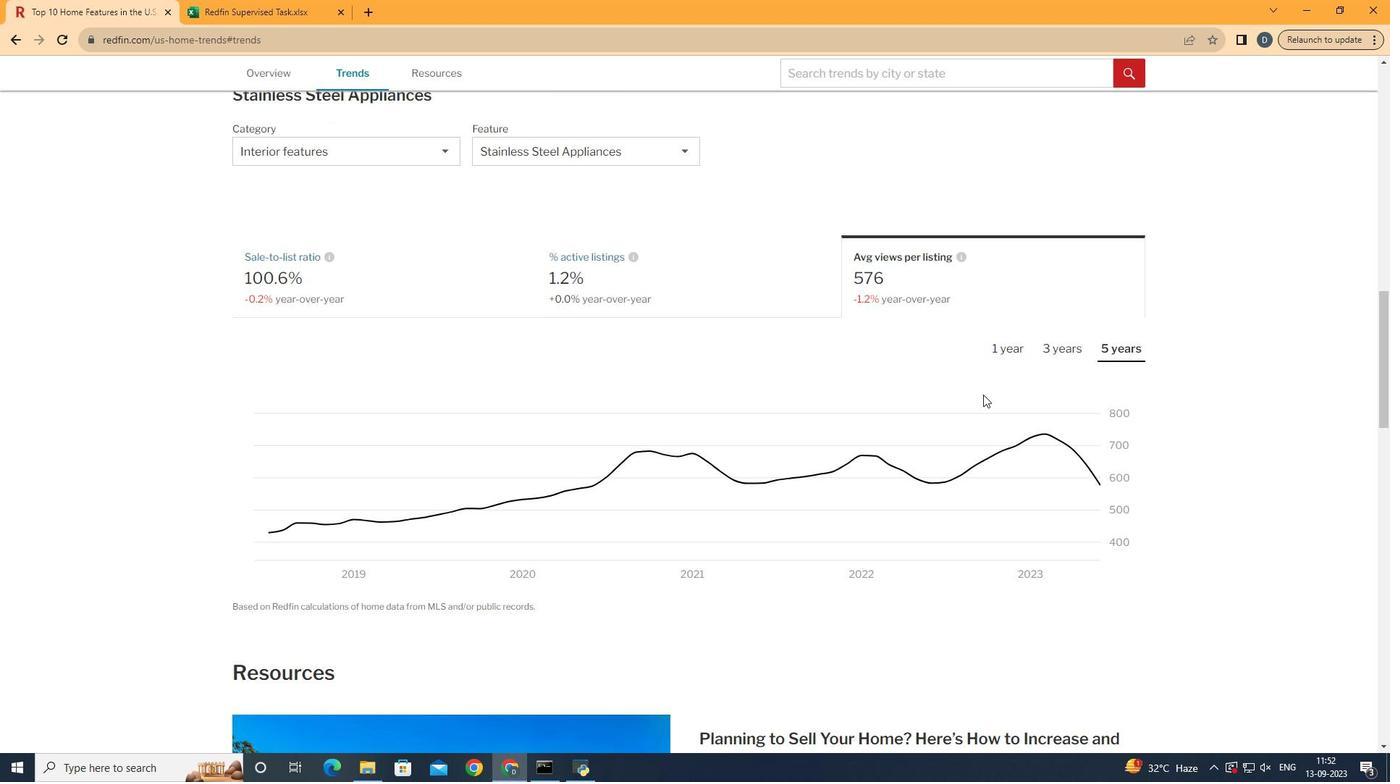 
Action: Mouse pressed left at (1122, 354)
Screenshot: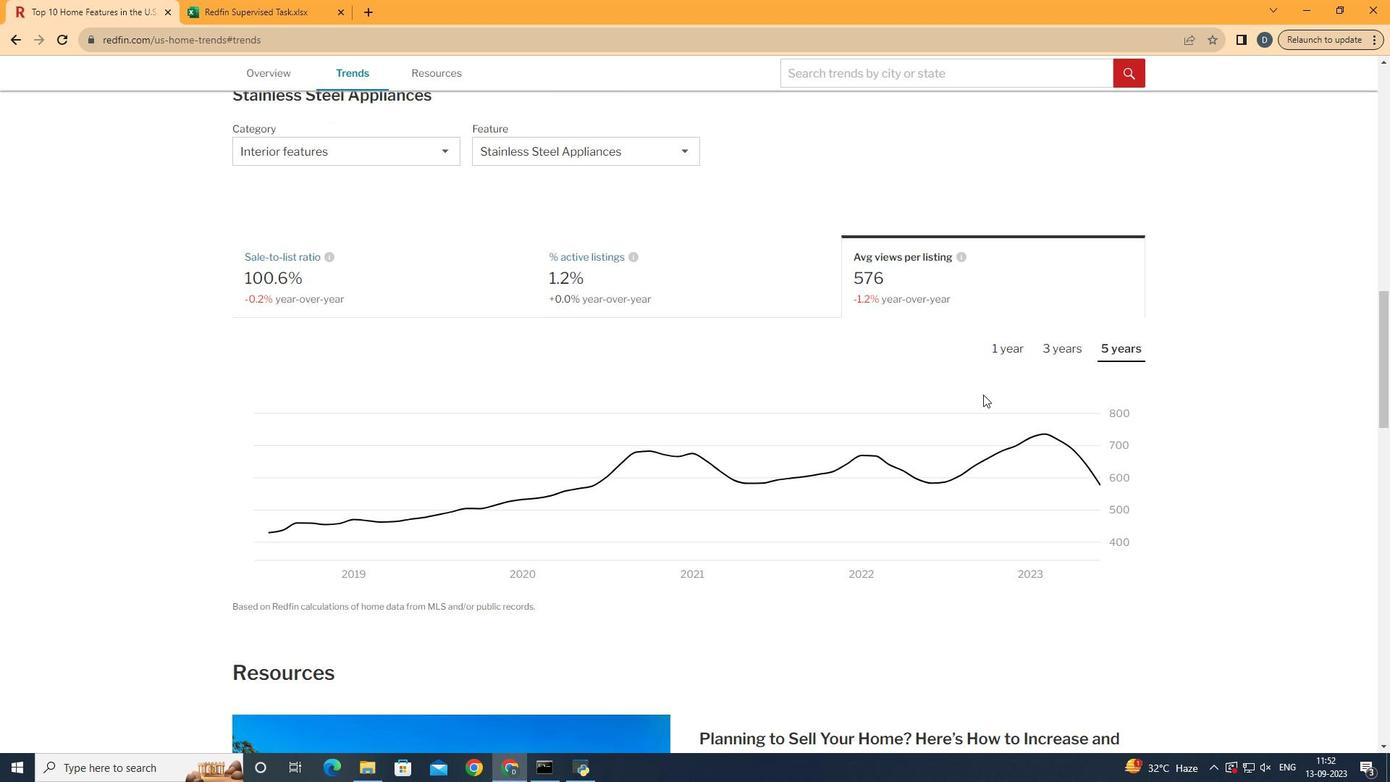 
Action: Mouse moved to (1071, 525)
Screenshot: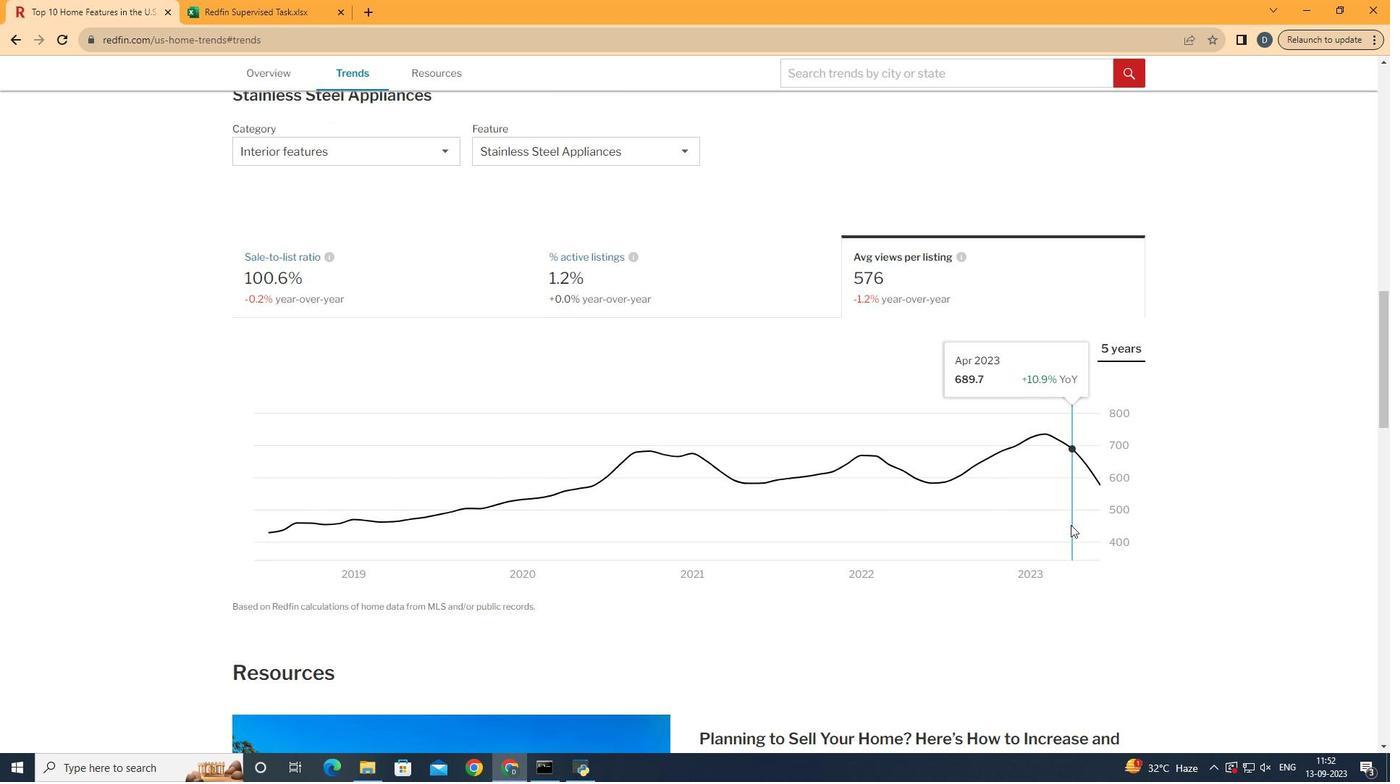 
